 Task: In the  document Jacob.odt change page color to  'Grey'. Add link on bottom right corner of the sheet: 'www.instagram.com' Insert page numer on top of the page
Action: Mouse moved to (42, 72)
Screenshot: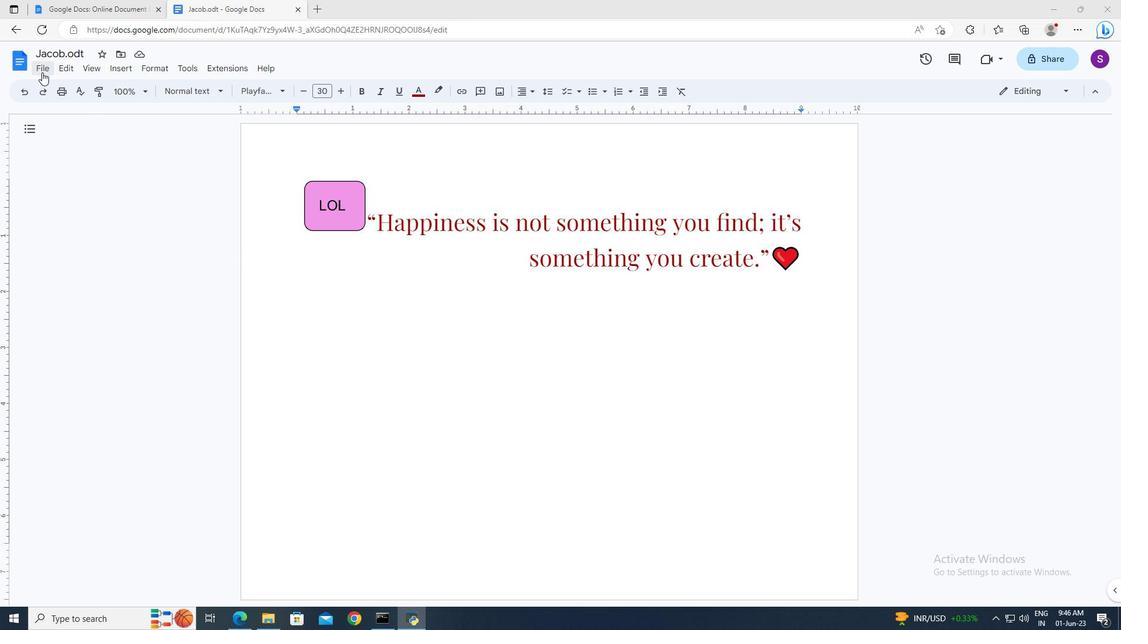 
Action: Mouse pressed left at (42, 72)
Screenshot: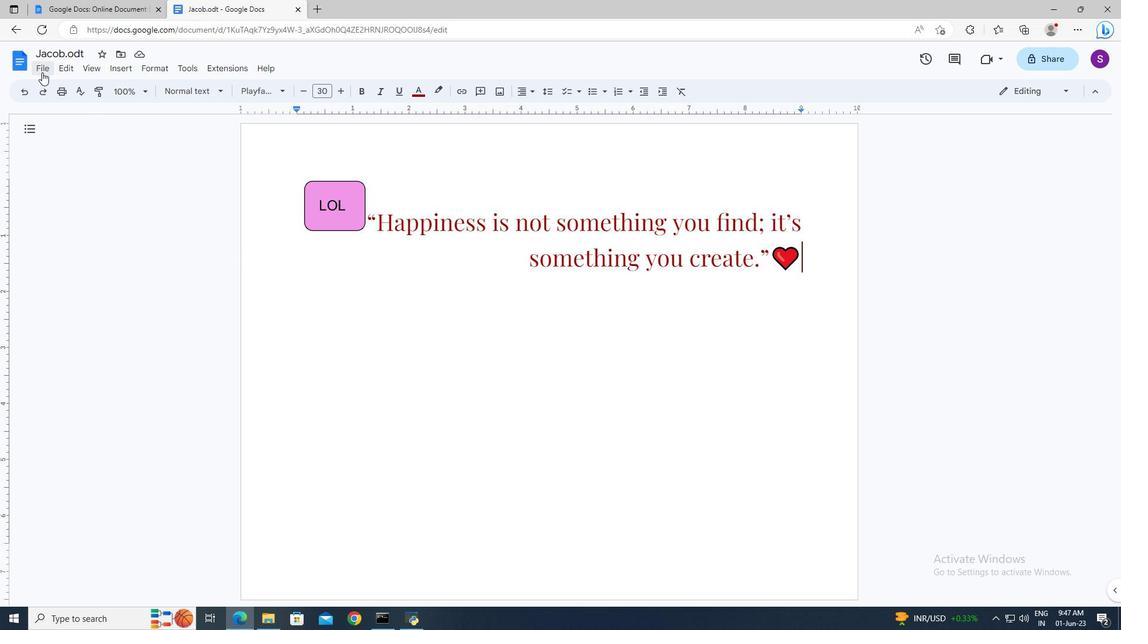 
Action: Mouse moved to (82, 384)
Screenshot: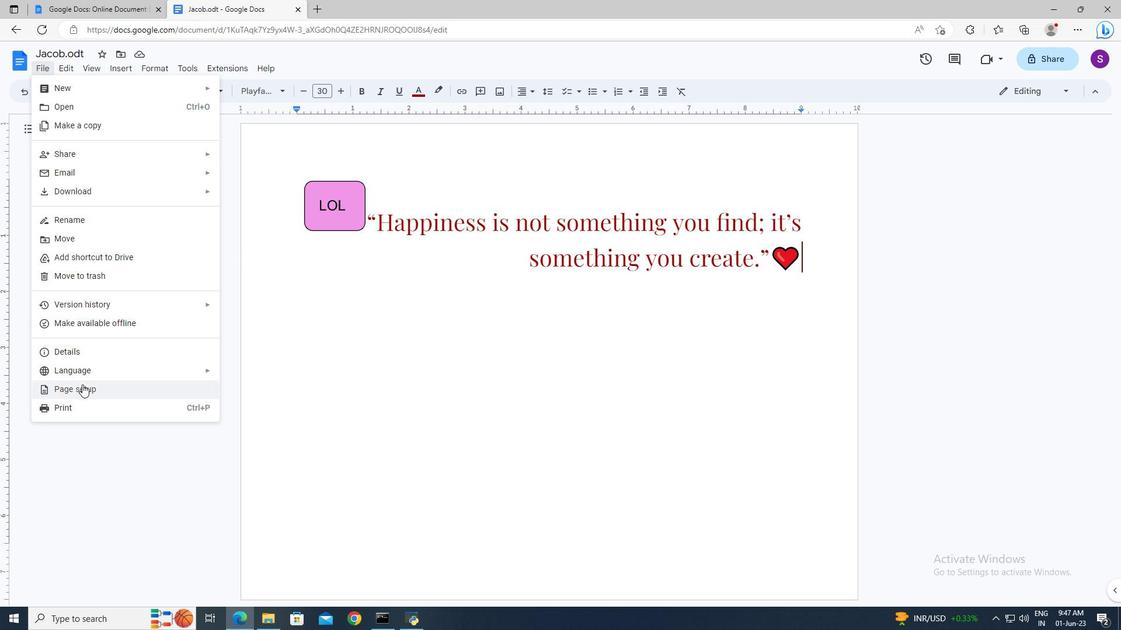 
Action: Mouse pressed left at (82, 384)
Screenshot: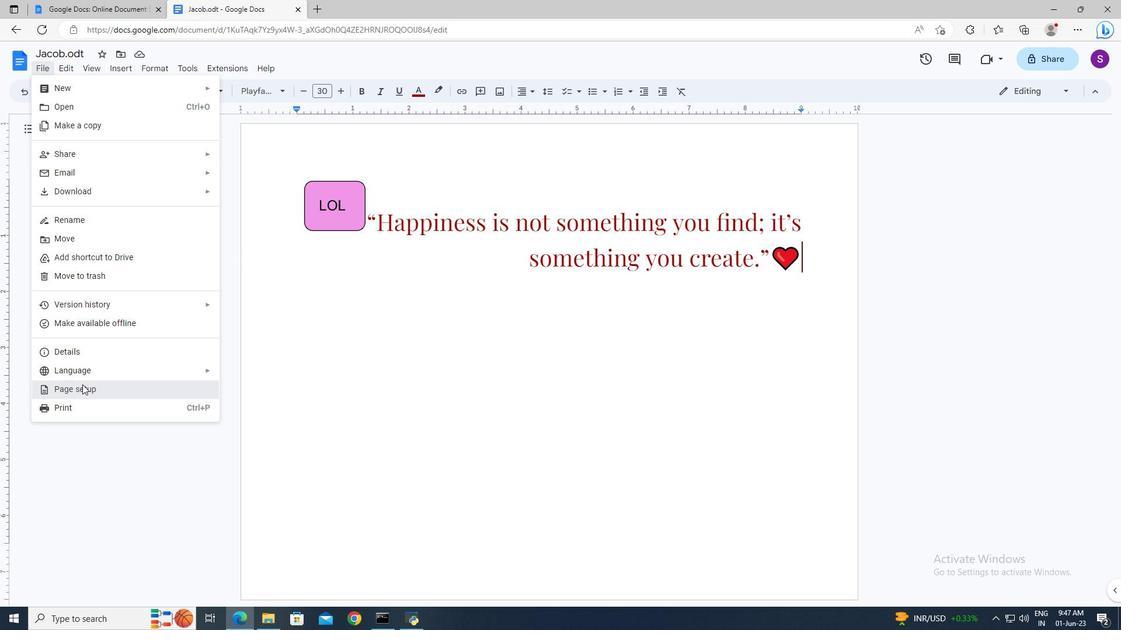 
Action: Mouse moved to (469, 396)
Screenshot: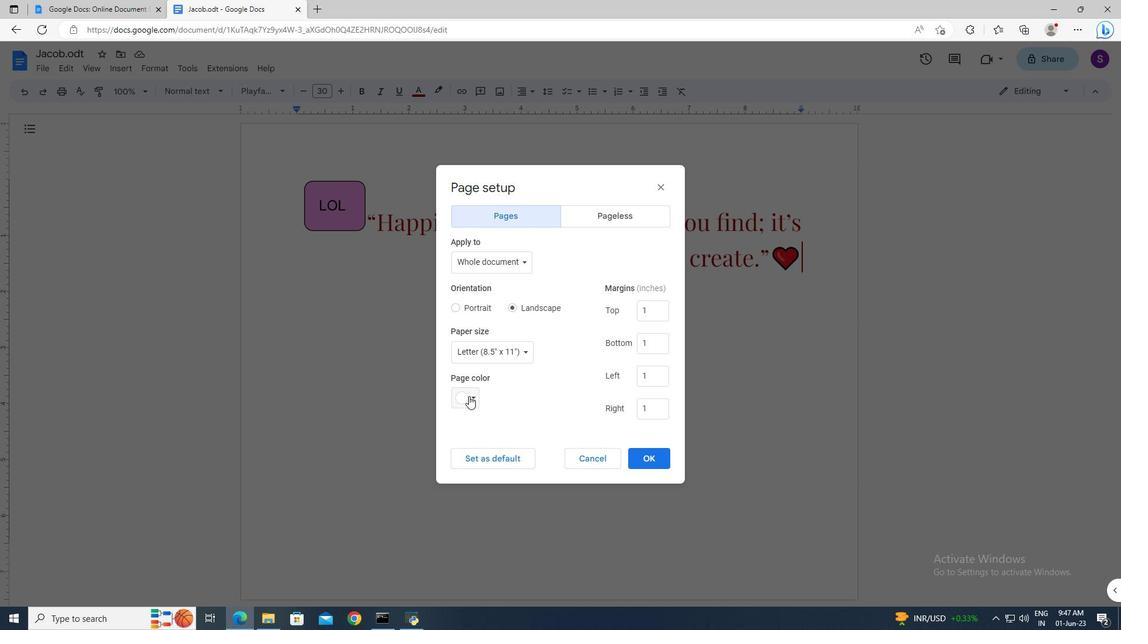 
Action: Mouse pressed left at (469, 396)
Screenshot: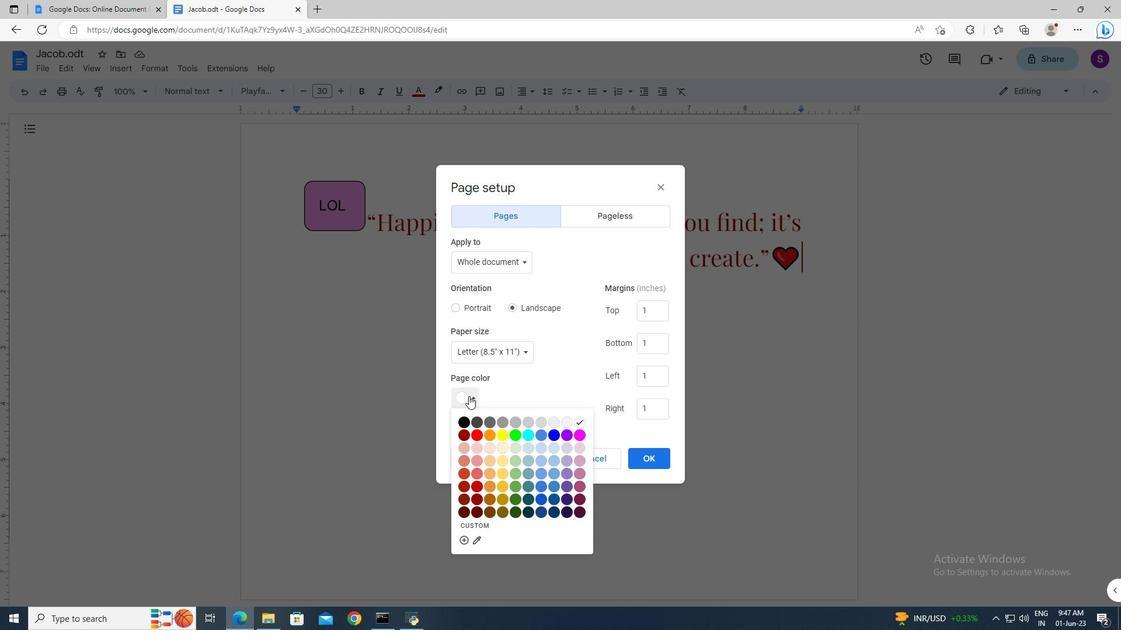
Action: Mouse moved to (523, 421)
Screenshot: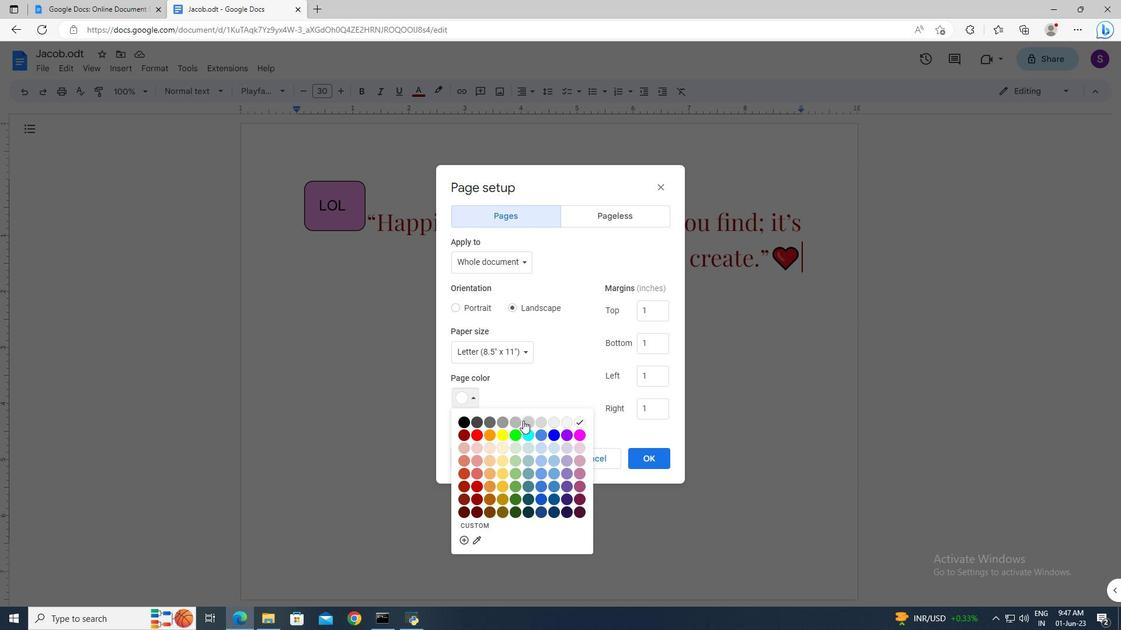 
Action: Mouse pressed left at (523, 421)
Screenshot: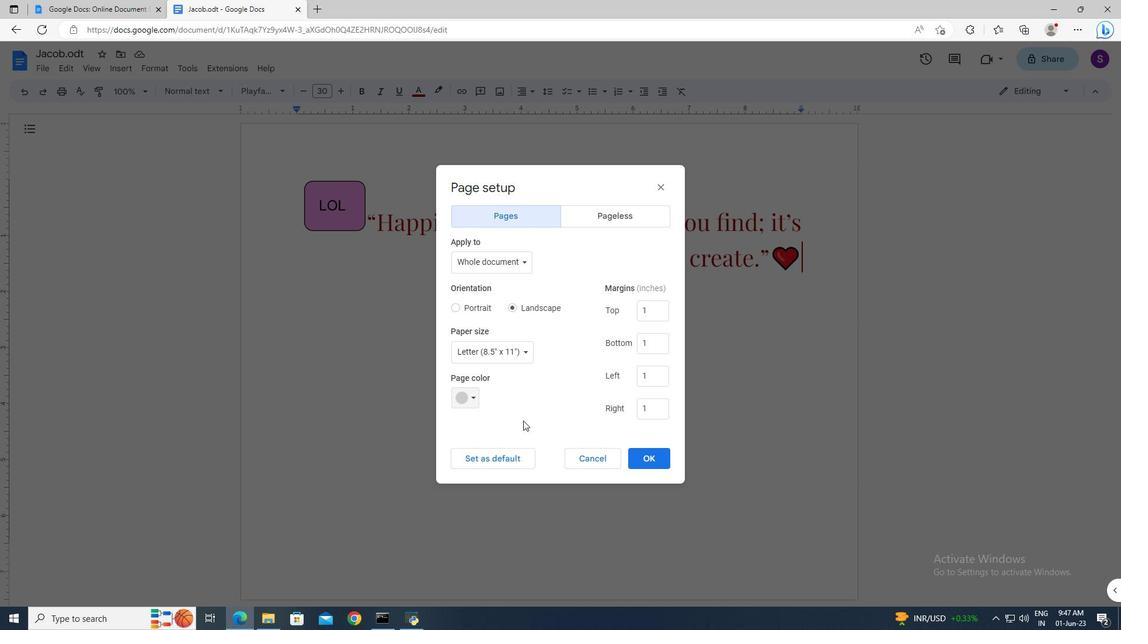 
Action: Mouse moved to (634, 453)
Screenshot: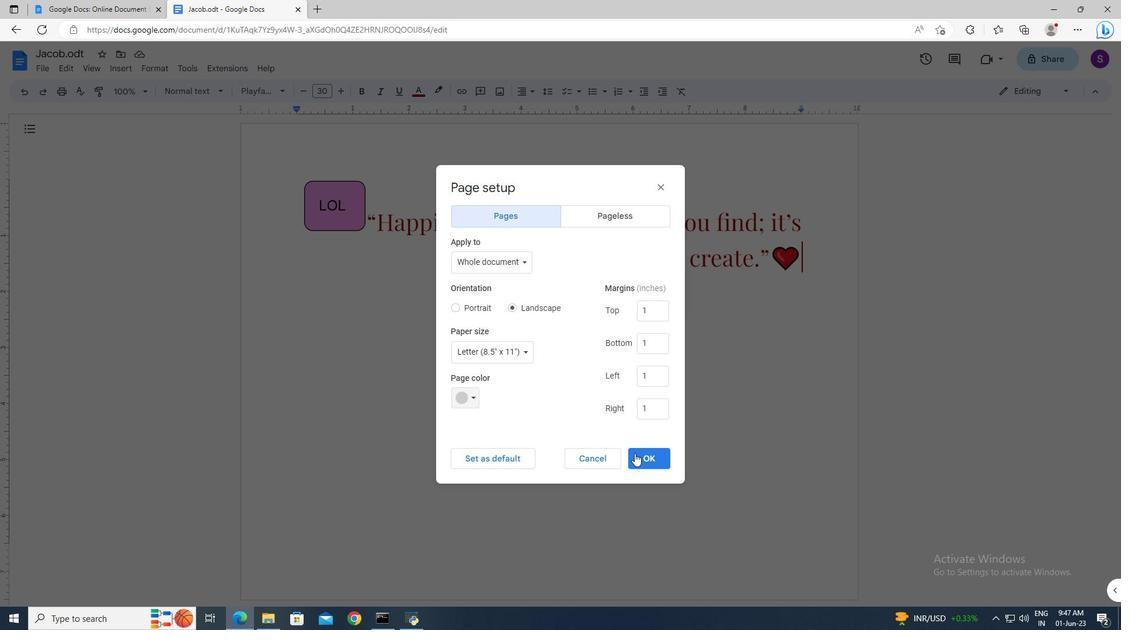 
Action: Mouse pressed left at (634, 453)
Screenshot: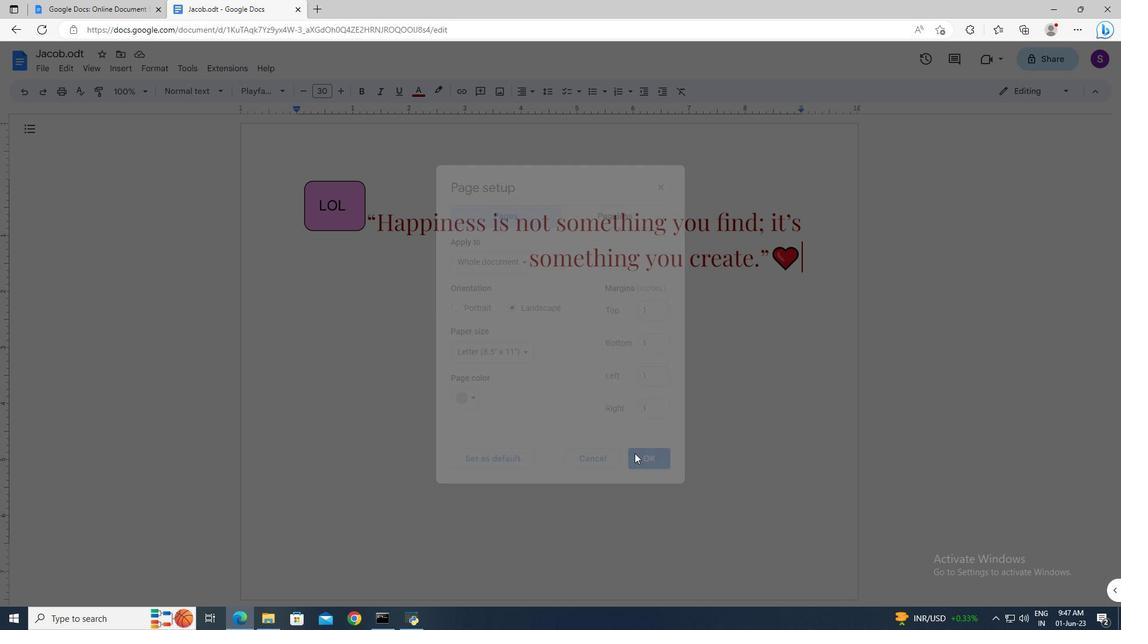 
Action: Mouse moved to (631, 424)
Screenshot: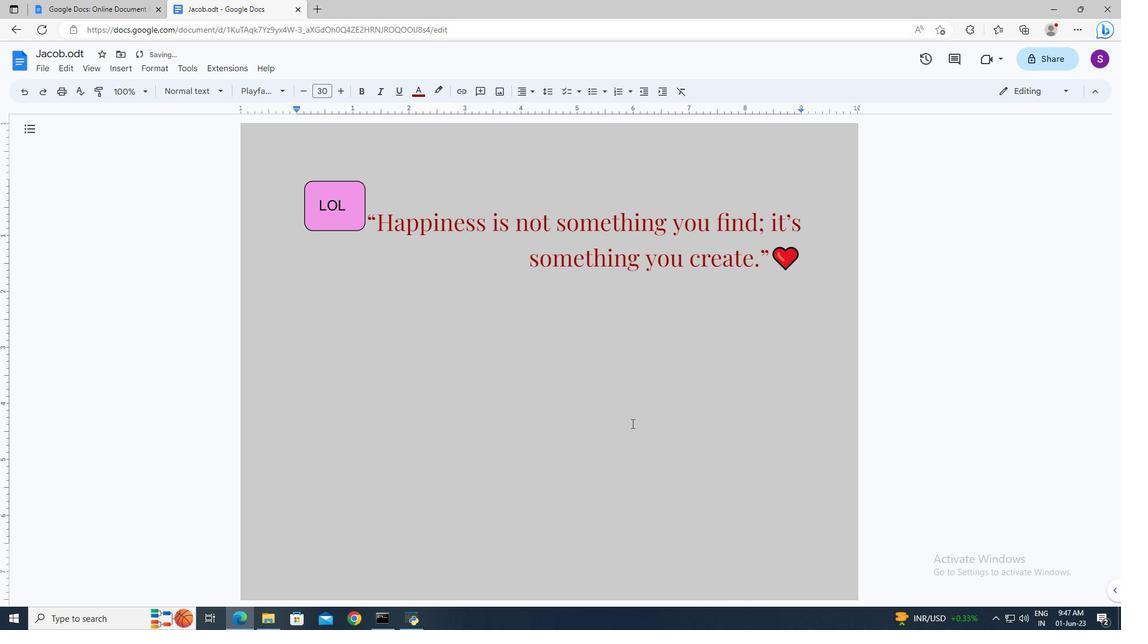 
Action: Mouse scrolled (631, 423) with delta (0, 0)
Screenshot: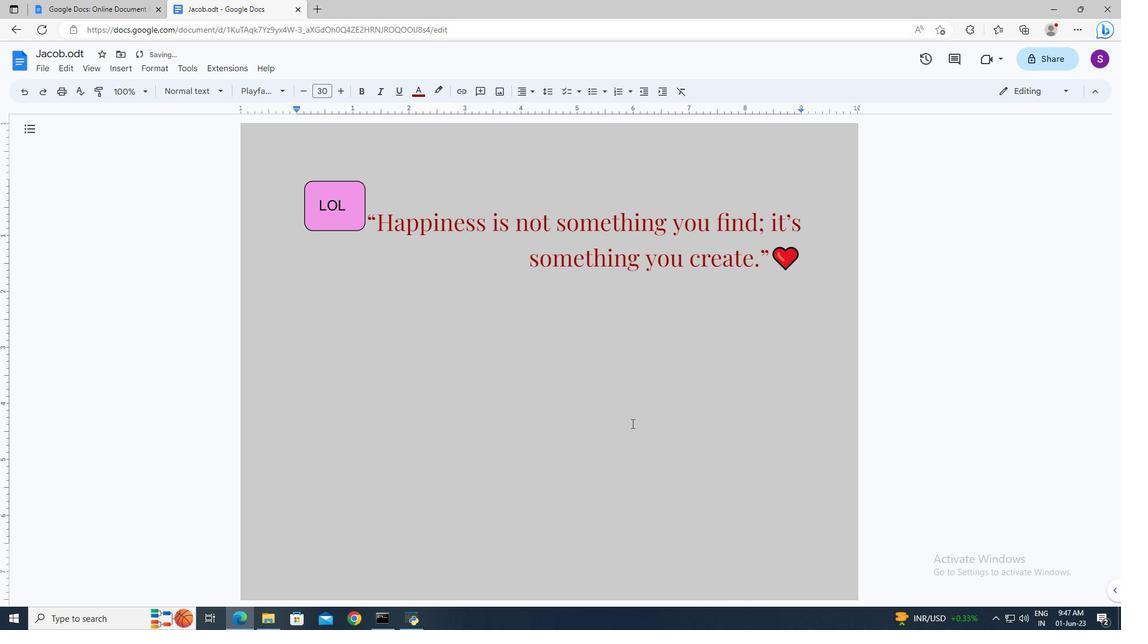 
Action: Mouse scrolled (631, 423) with delta (0, 0)
Screenshot: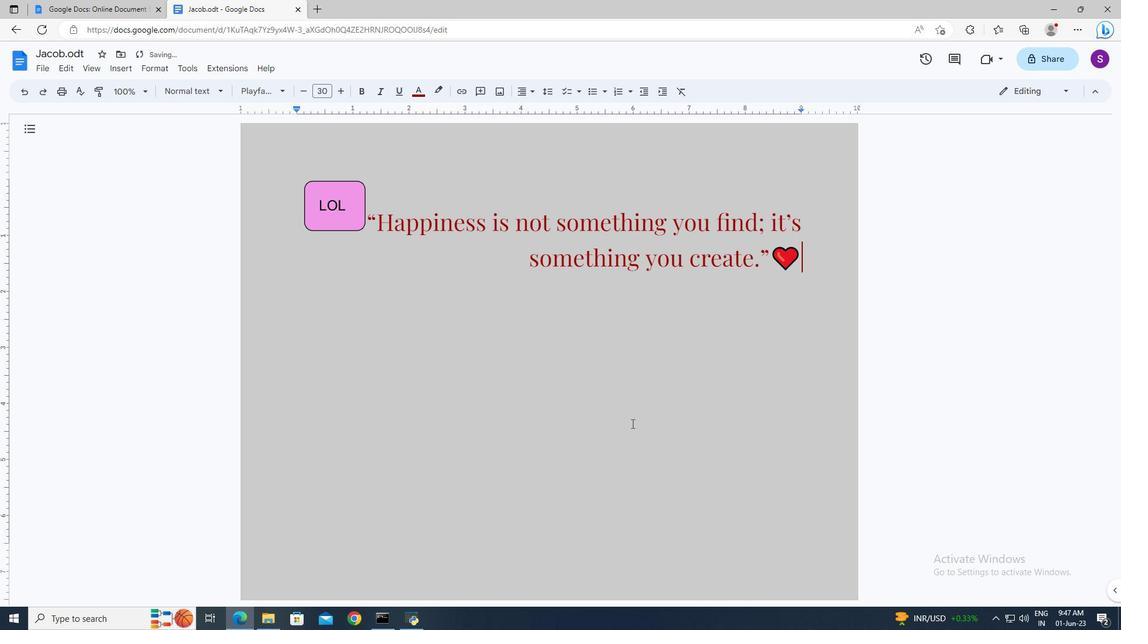 
Action: Mouse scrolled (631, 423) with delta (0, 0)
Screenshot: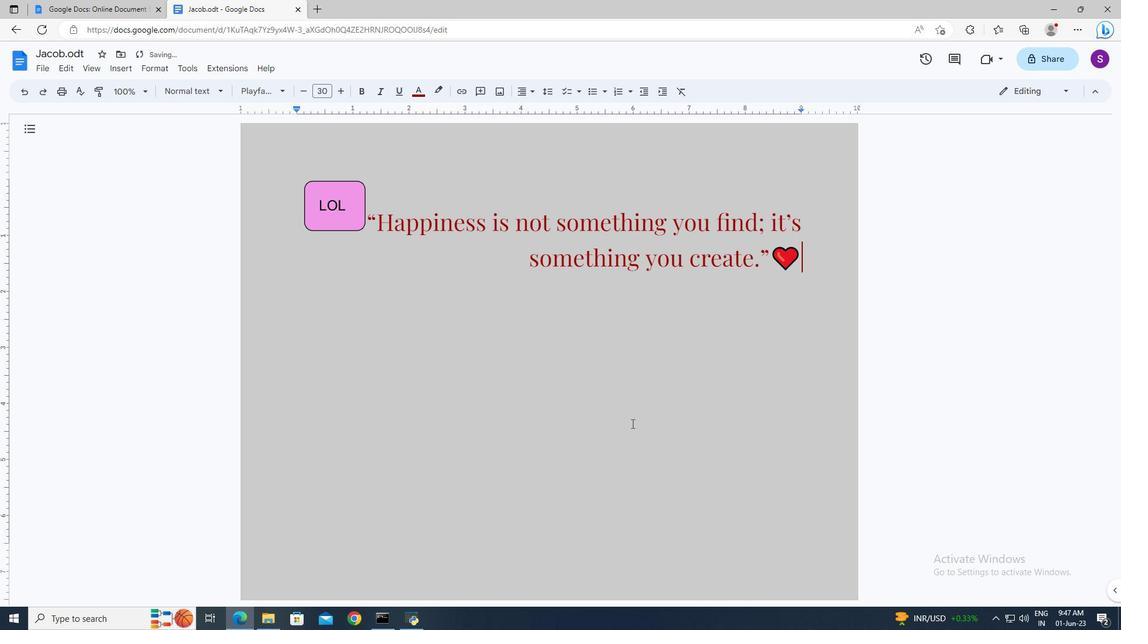 
Action: Mouse moved to (570, 563)
Screenshot: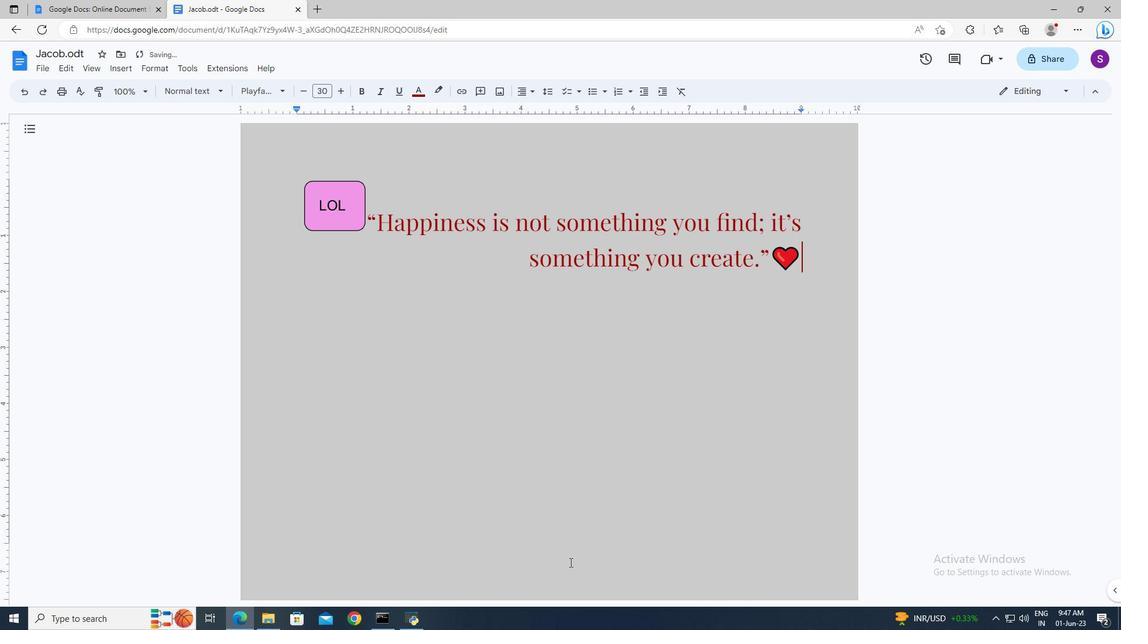 
Action: Mouse pressed left at (570, 563)
Screenshot: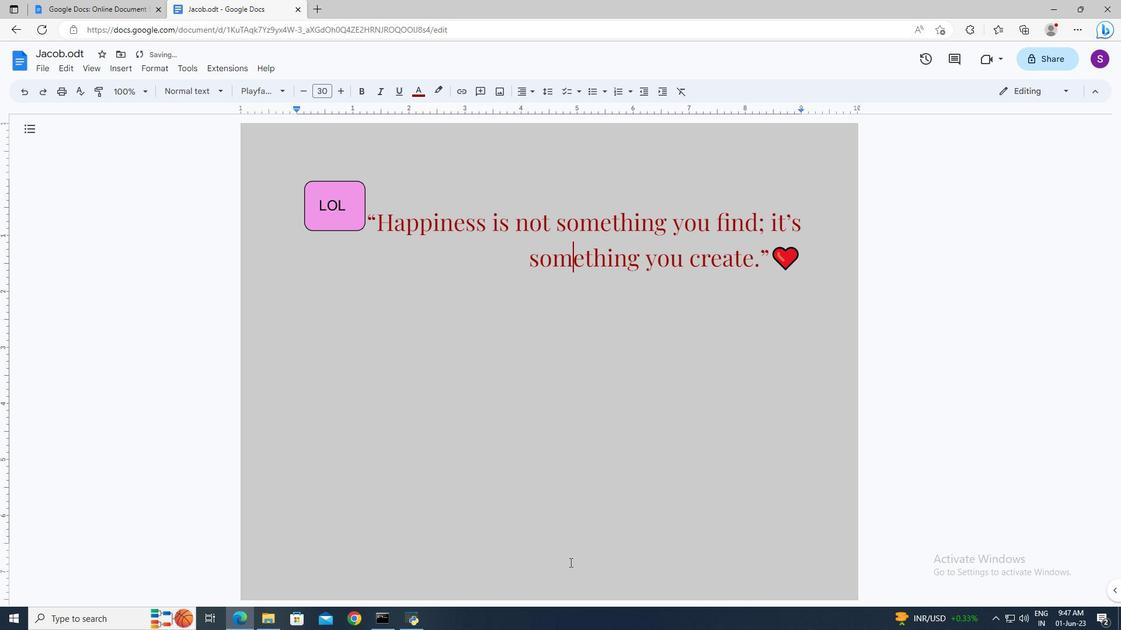 
Action: Mouse pressed left at (570, 563)
Screenshot: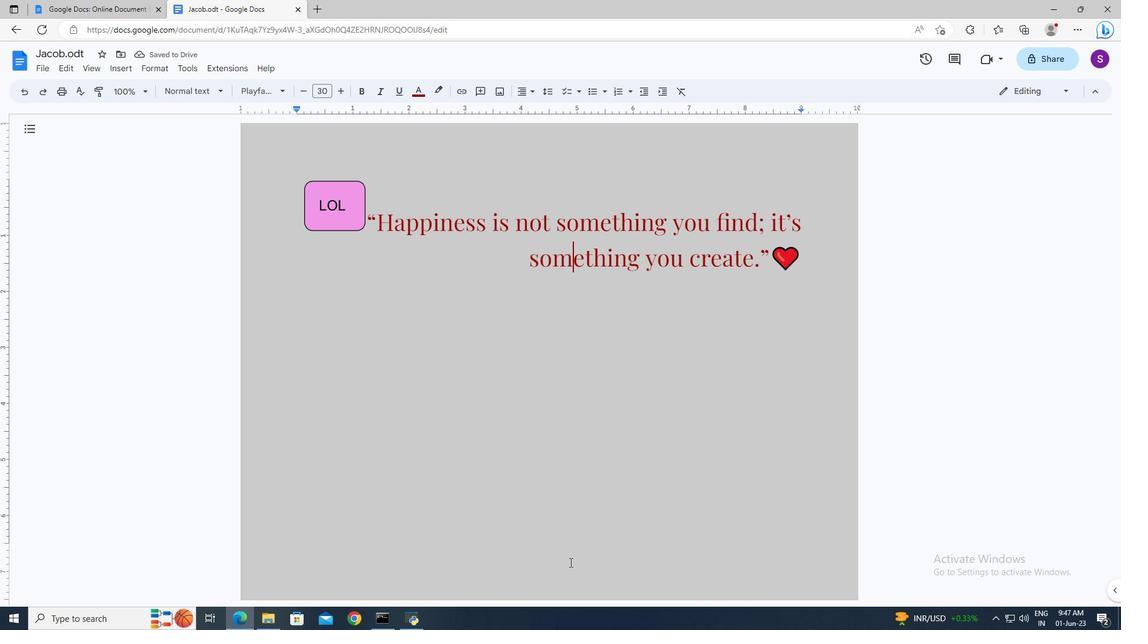 
Action: Mouse moved to (131, 73)
Screenshot: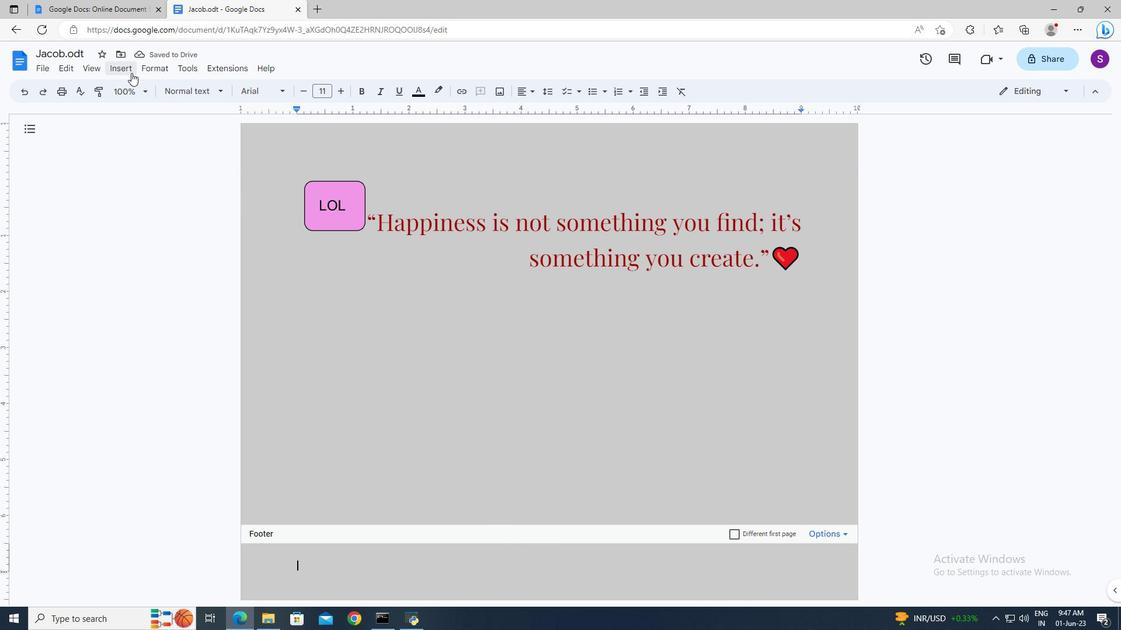 
Action: Mouse pressed left at (131, 73)
Screenshot: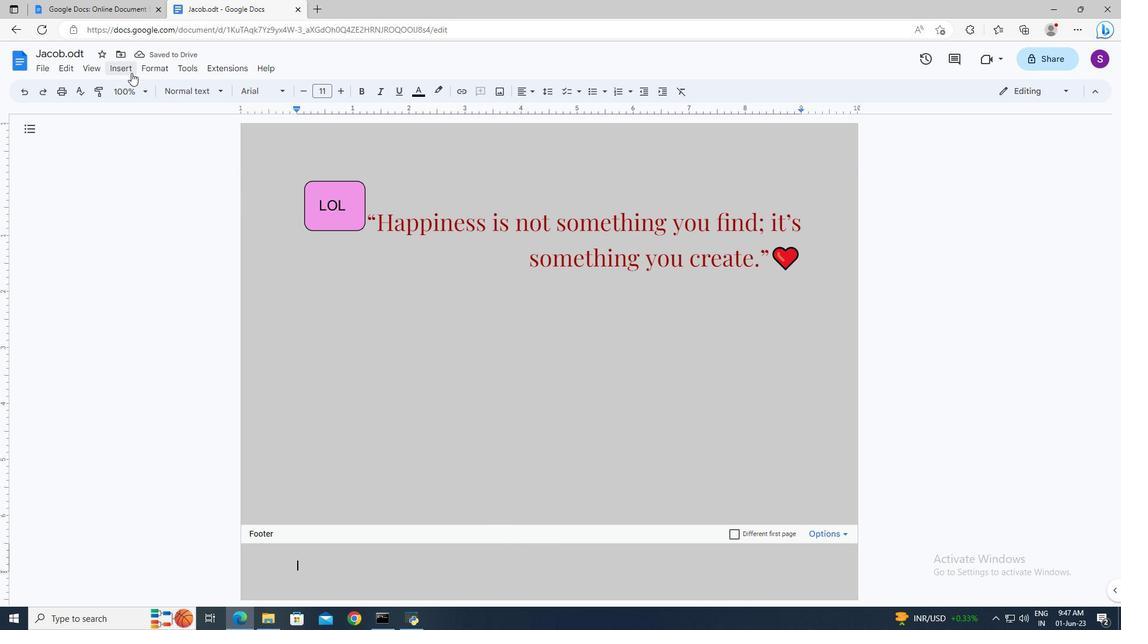 
Action: Mouse moved to (151, 422)
Screenshot: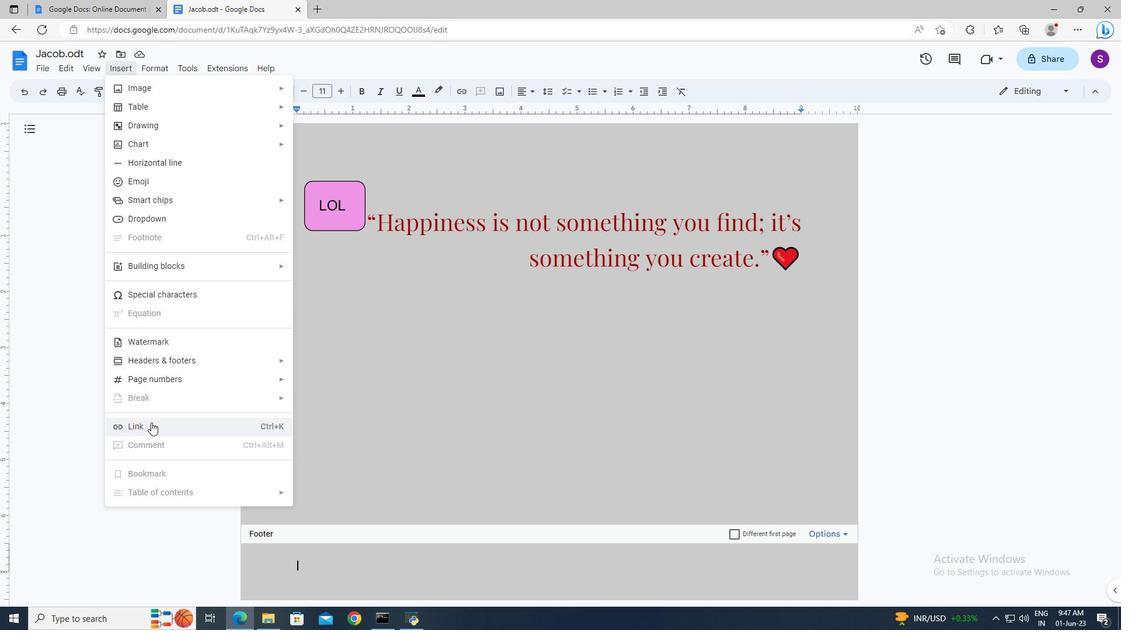 
Action: Mouse pressed left at (151, 422)
Screenshot: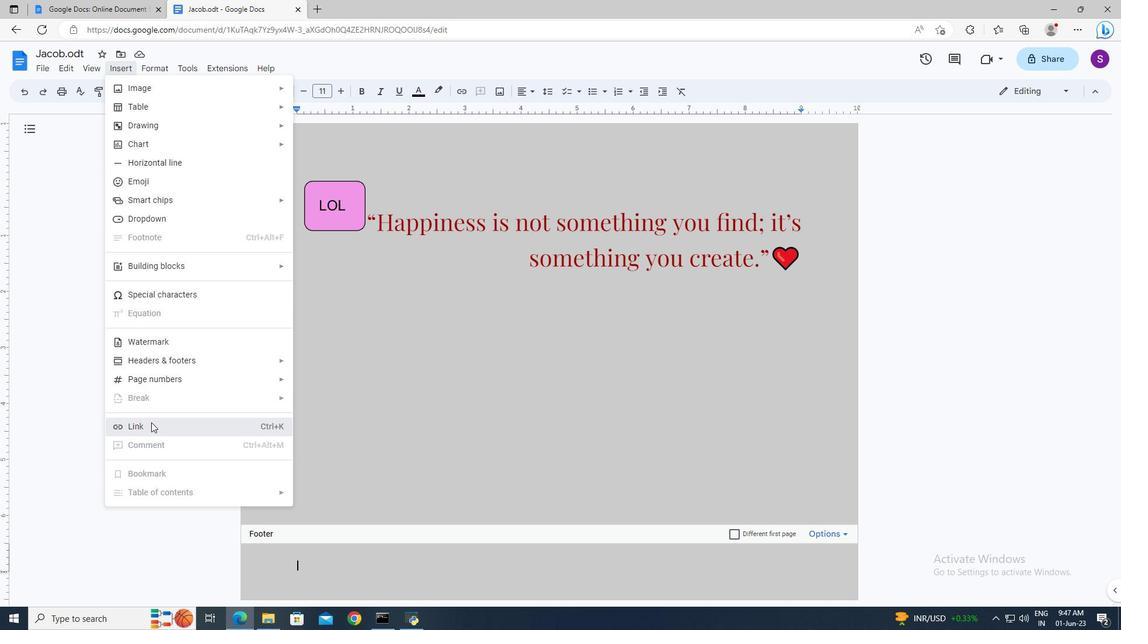 
Action: Mouse moved to (328, 384)
Screenshot: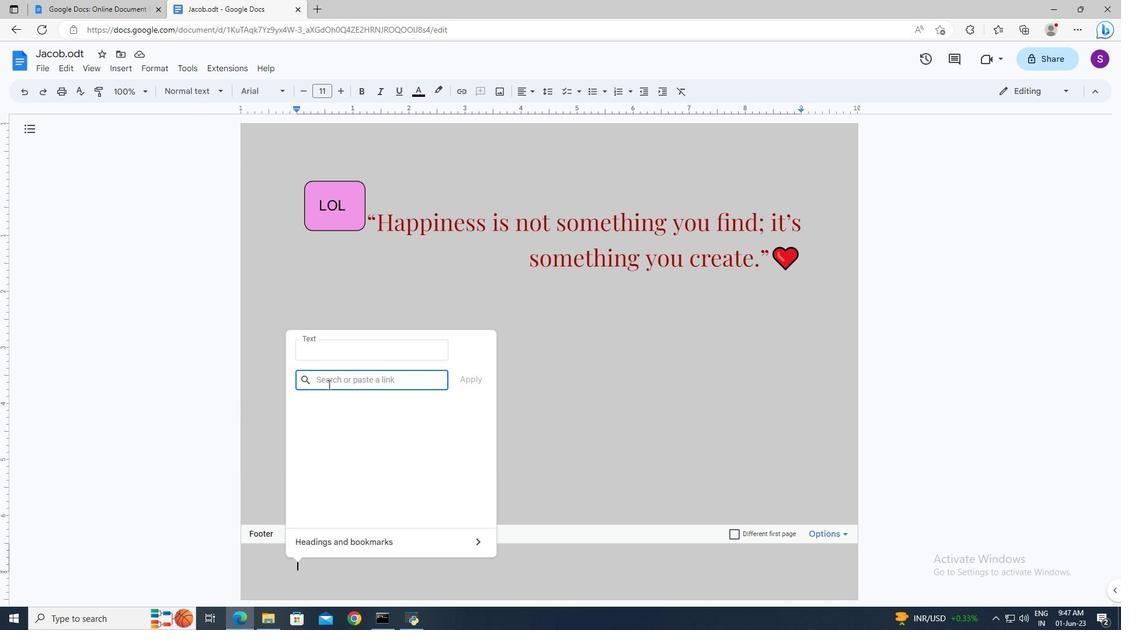 
Action: Mouse pressed left at (328, 384)
Screenshot: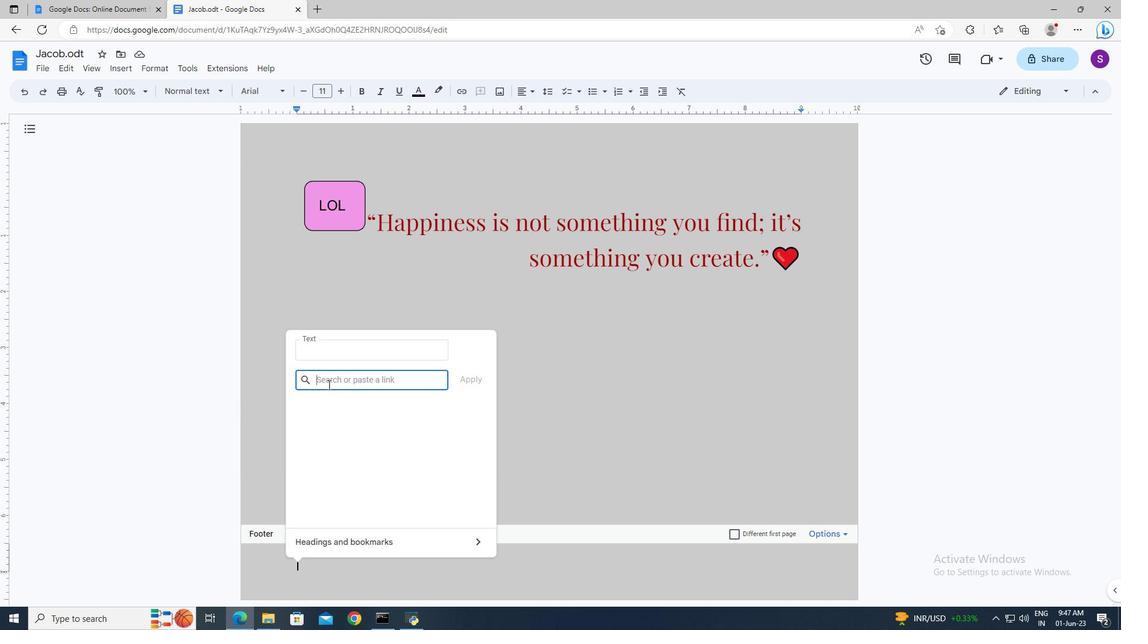 
Action: Mouse moved to (325, 384)
Screenshot: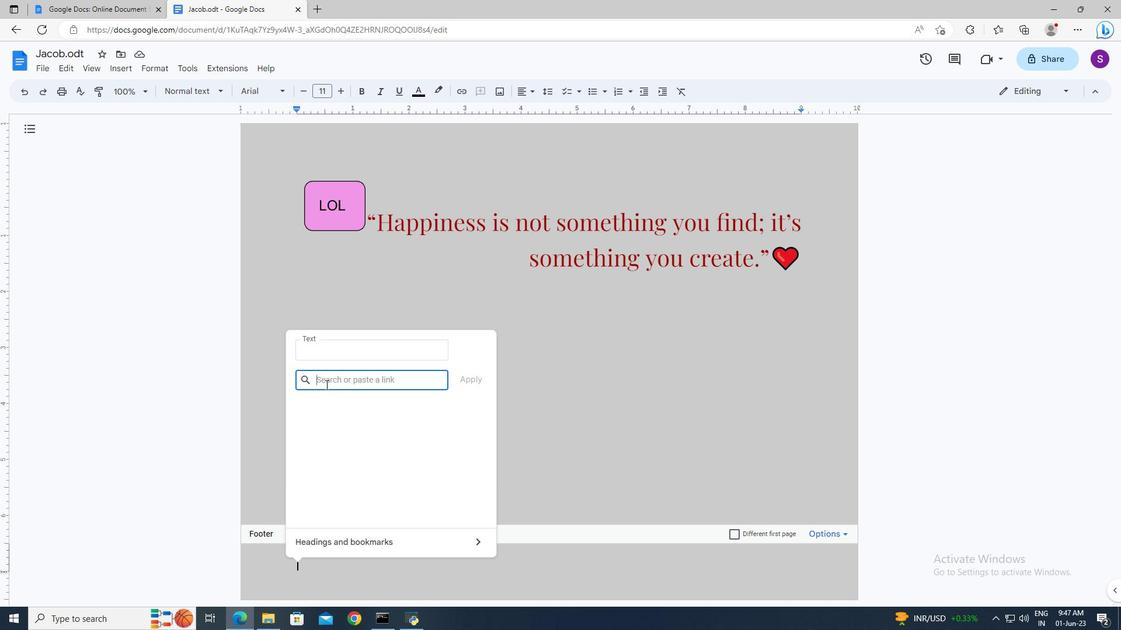 
Action: Key pressed www.instagram.com<Key.enter><Key.shift><Key.up>
Screenshot: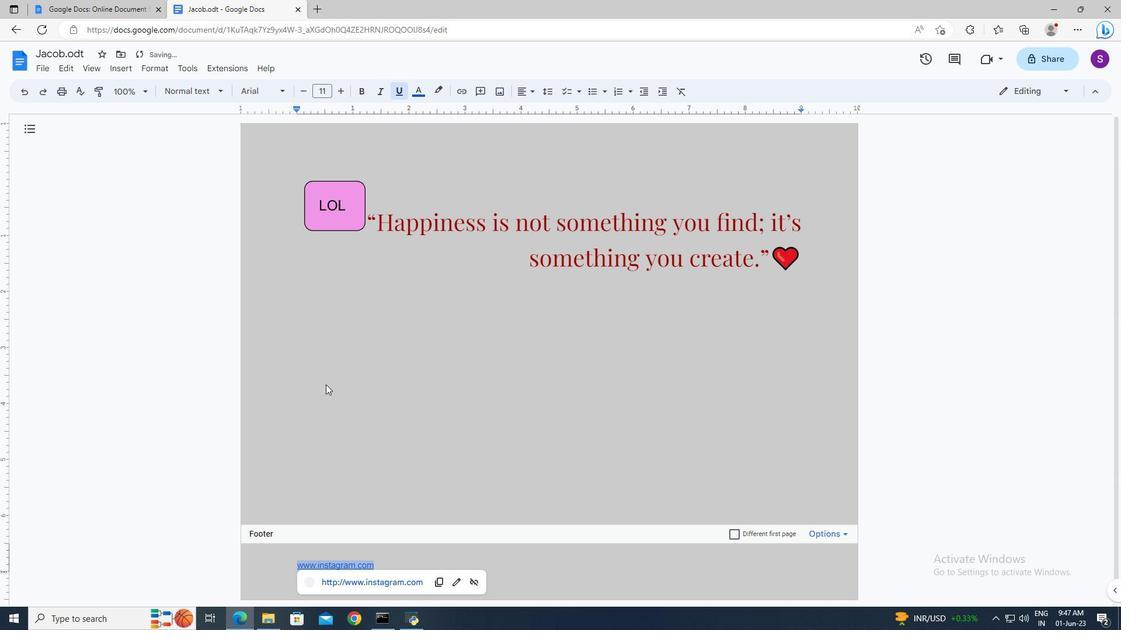 
Action: Mouse moved to (528, 95)
Screenshot: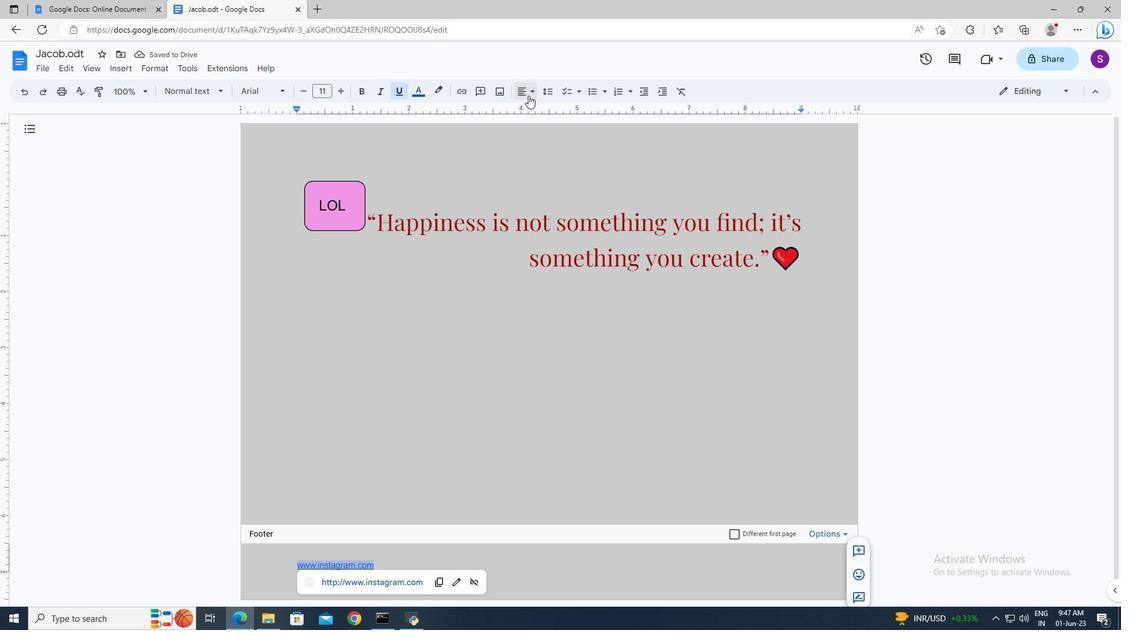 
Action: Mouse pressed left at (528, 95)
Screenshot: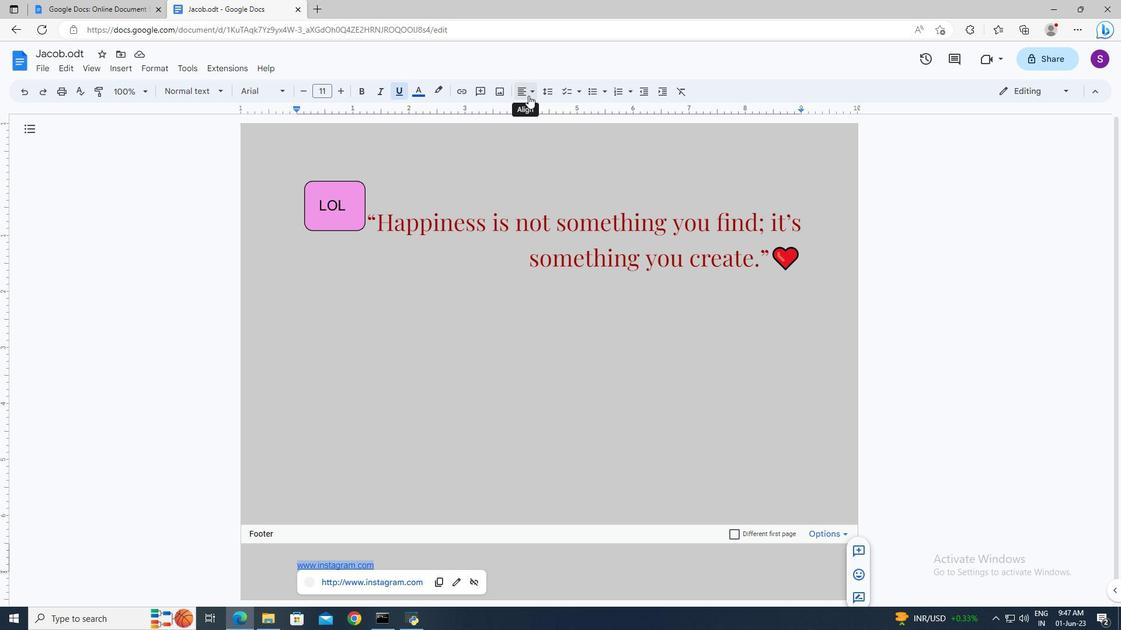 
Action: Mouse moved to (555, 112)
Screenshot: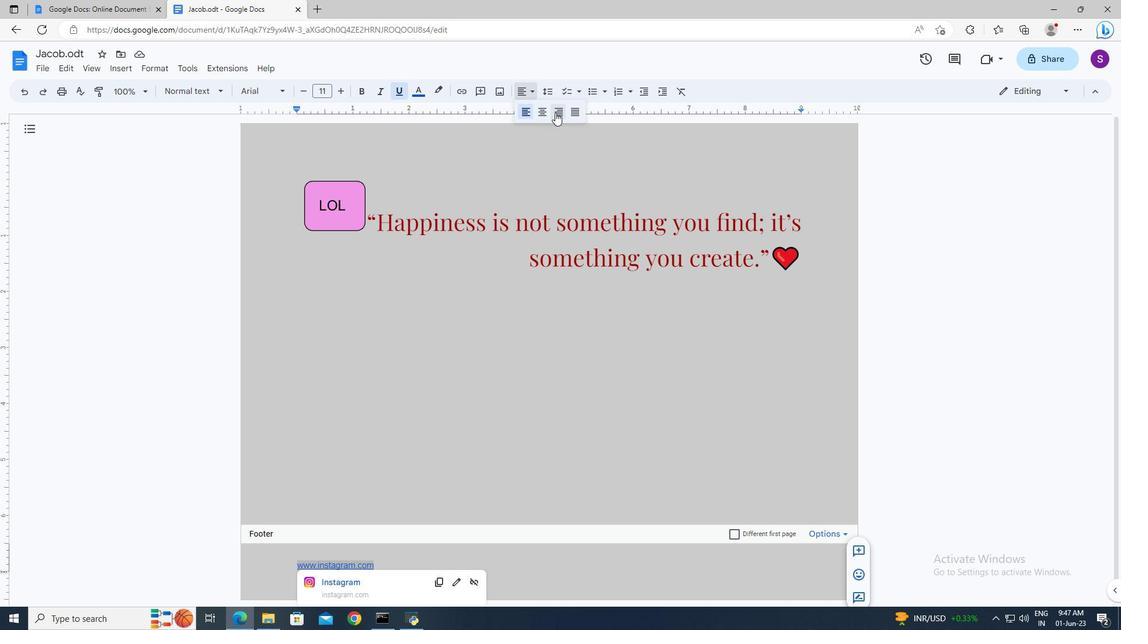 
Action: Mouse pressed left at (555, 112)
Screenshot: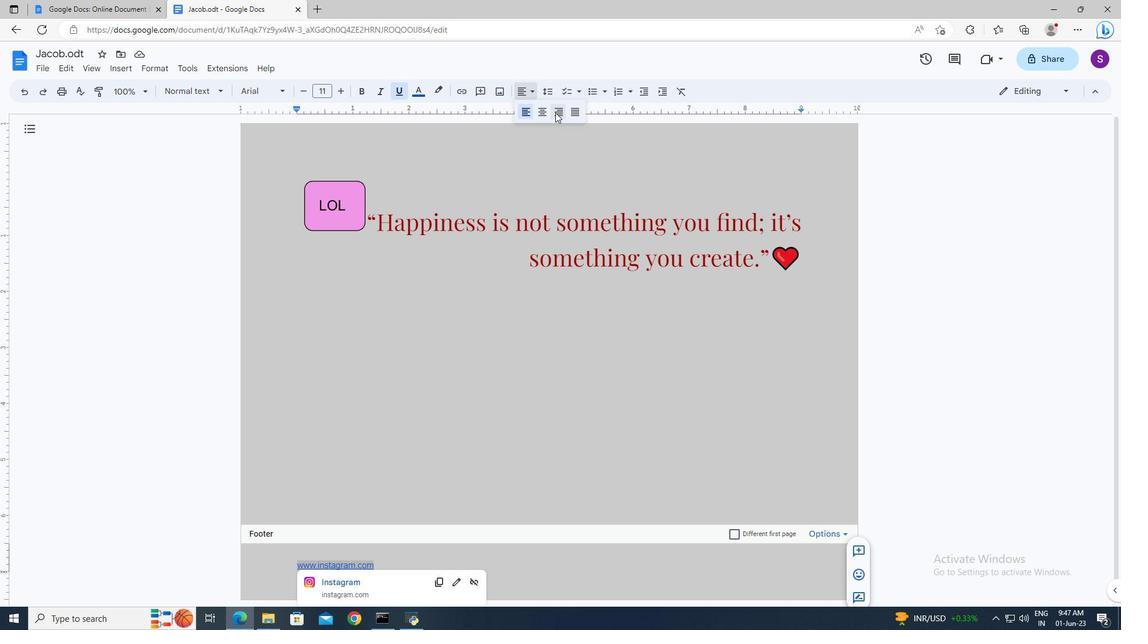 
Action: Mouse moved to (497, 297)
Screenshot: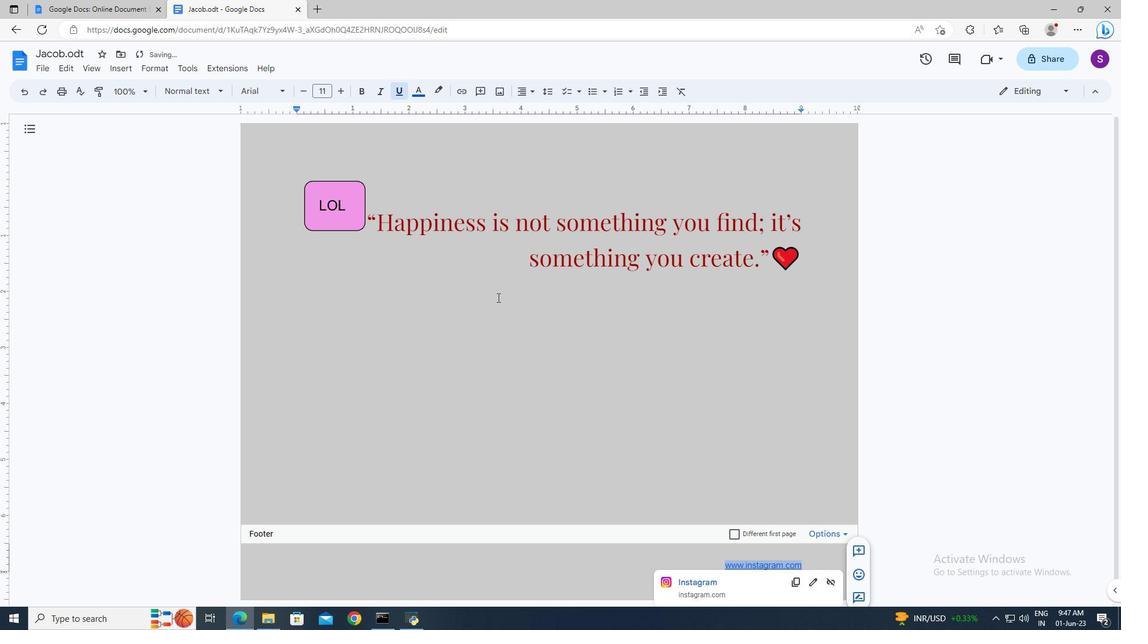 
Action: Mouse pressed left at (497, 297)
Screenshot: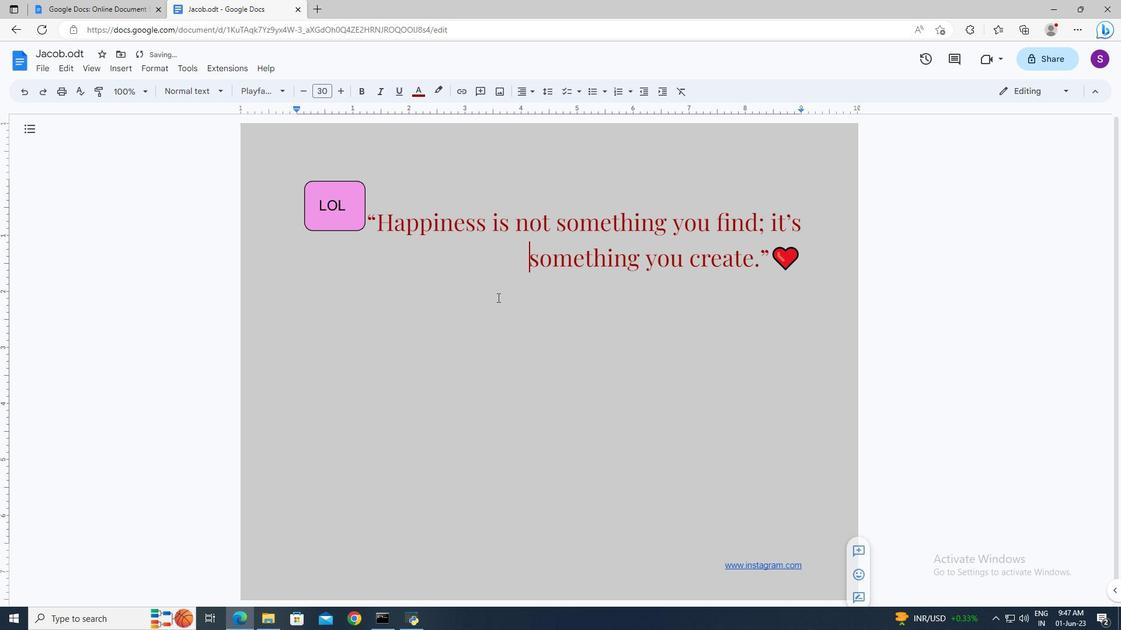 
Action: Mouse moved to (132, 70)
Screenshot: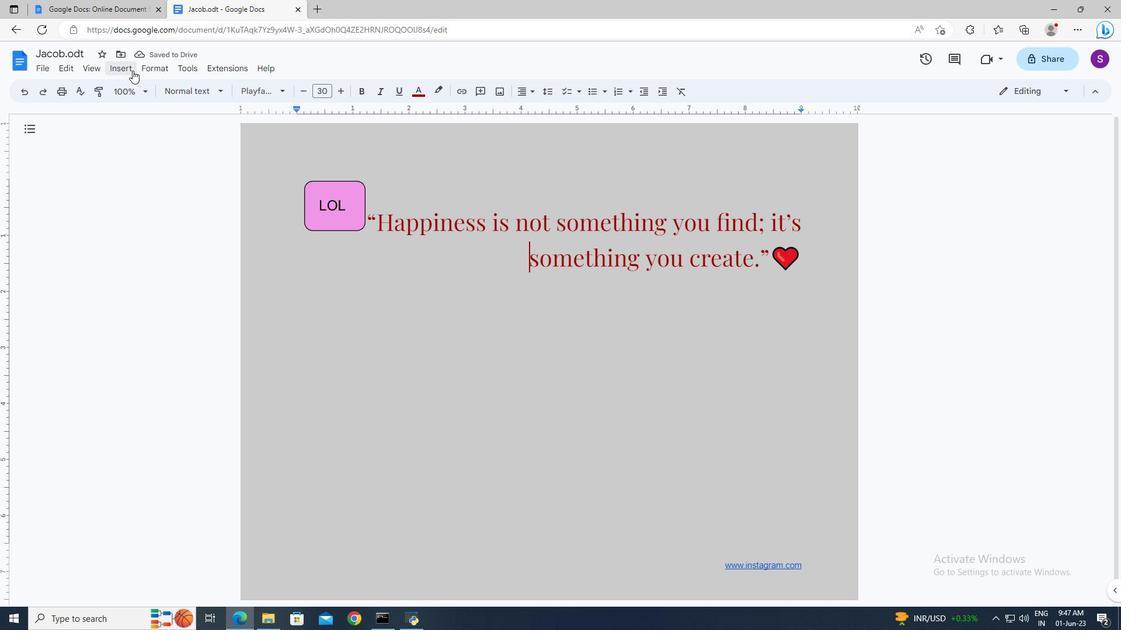 
Action: Mouse pressed left at (132, 70)
Screenshot: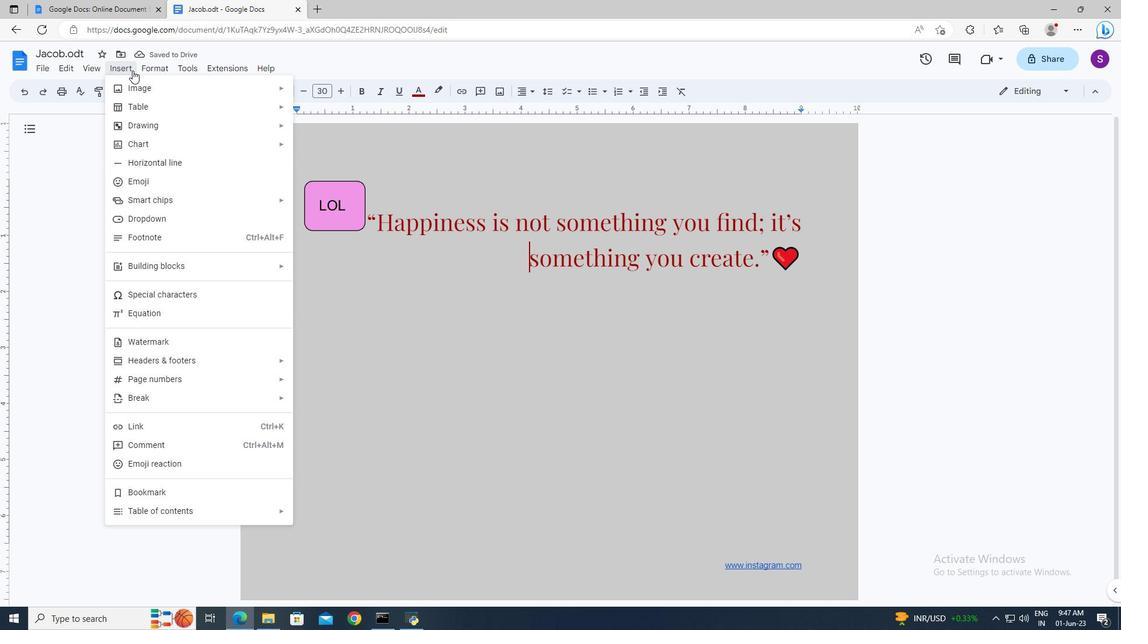 
Action: Mouse moved to (307, 388)
Screenshot: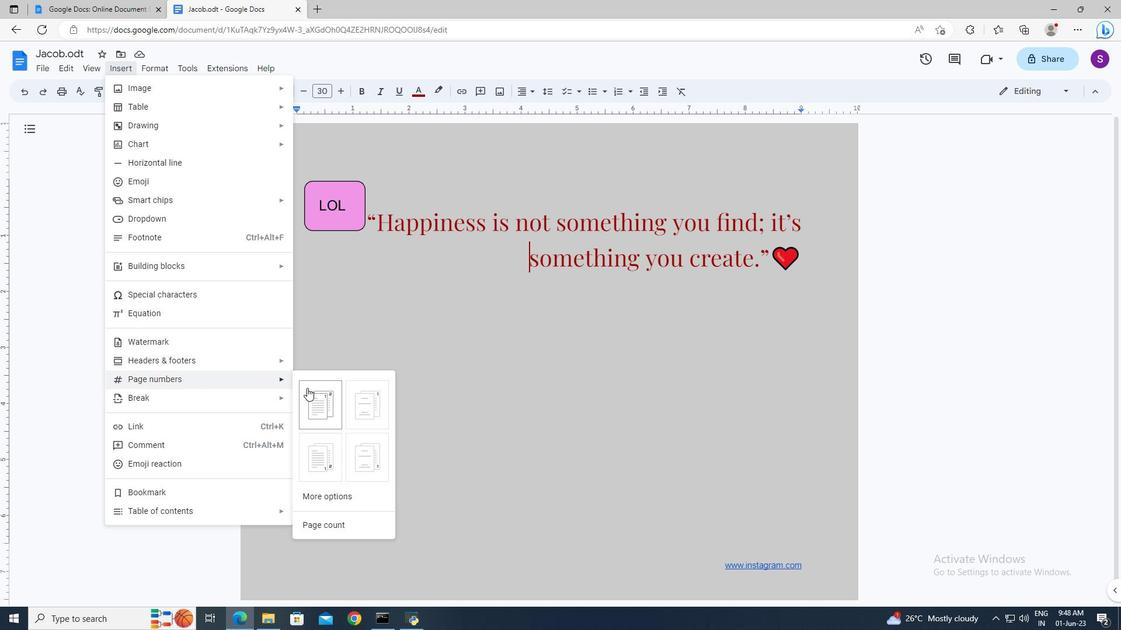 
Action: Mouse pressed left at (307, 388)
Screenshot: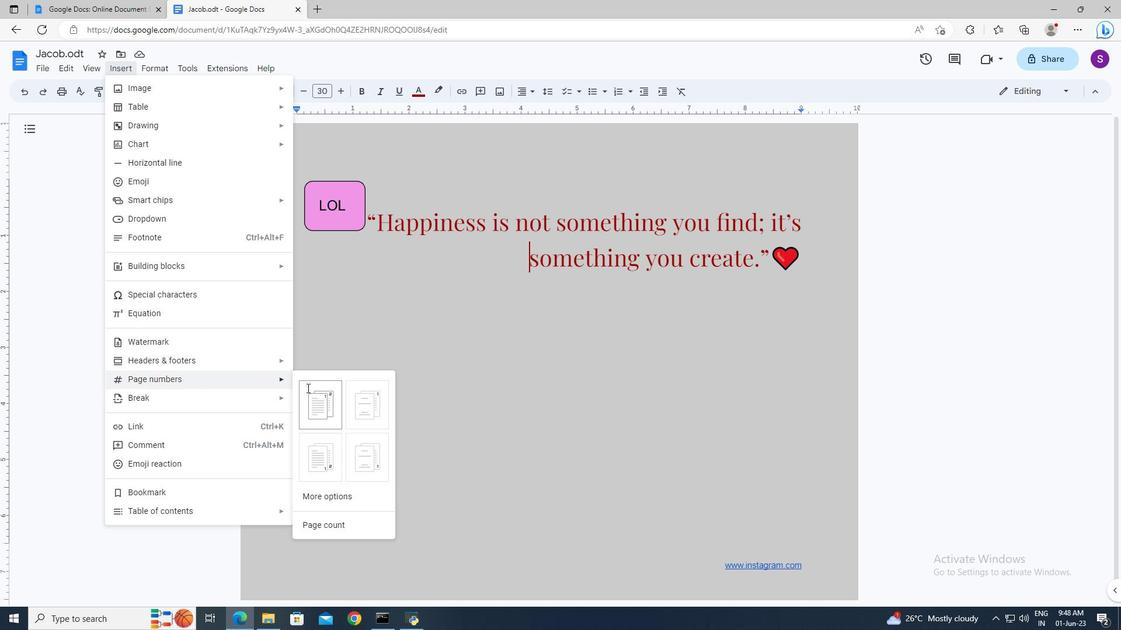 
Action: Mouse moved to (350, 370)
Screenshot: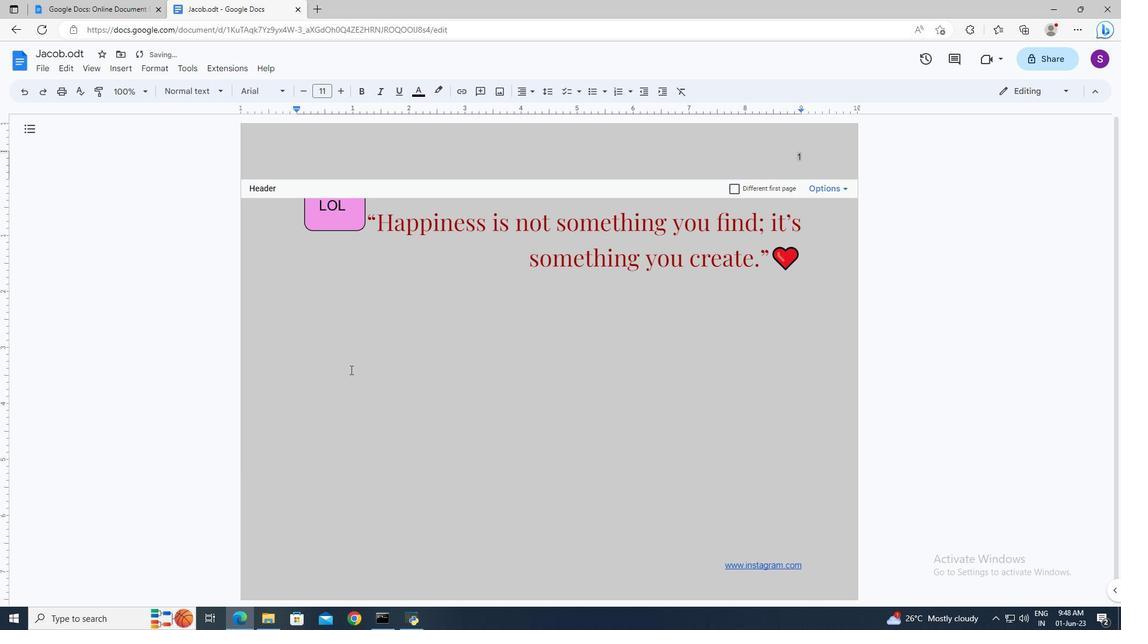 
Action: Mouse pressed left at (350, 370)
Screenshot: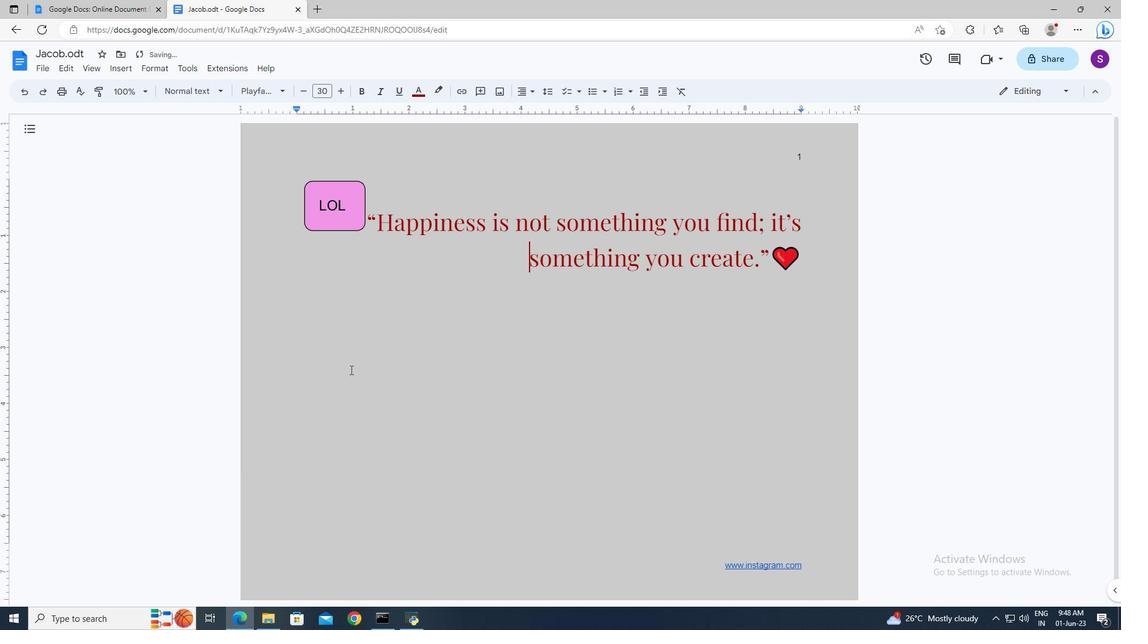 
Action: Mouse moved to (341, 370)
Screenshot: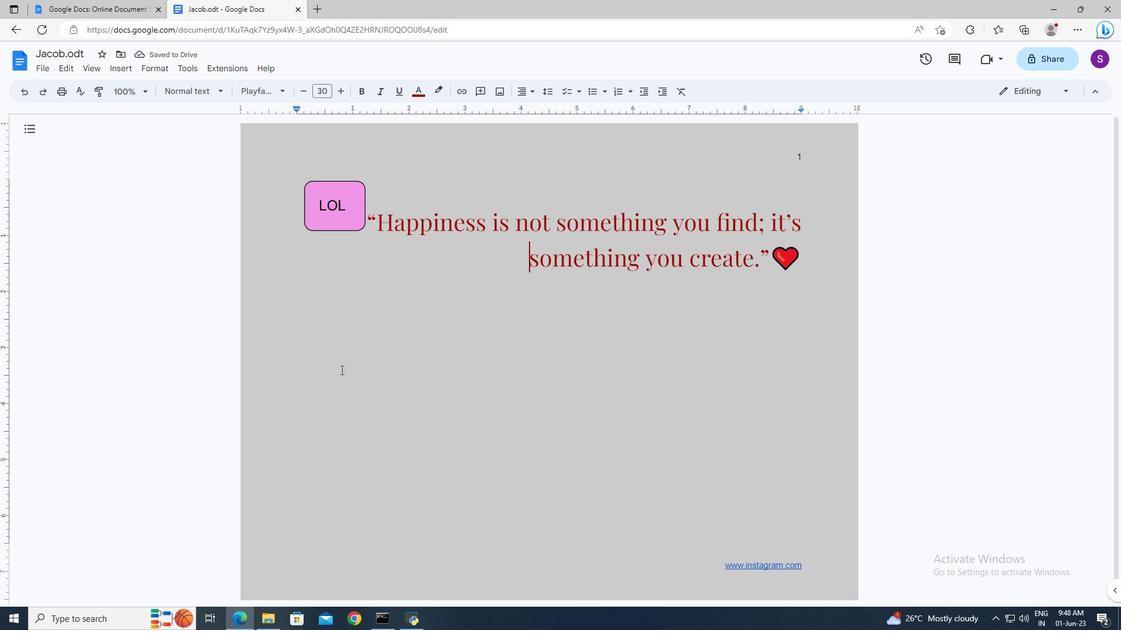 
